 Task: Add Alter Eco Dark Chocolate, Classic Blackout, 85% Cacao to the cart.
Action: Mouse moved to (12, 67)
Screenshot: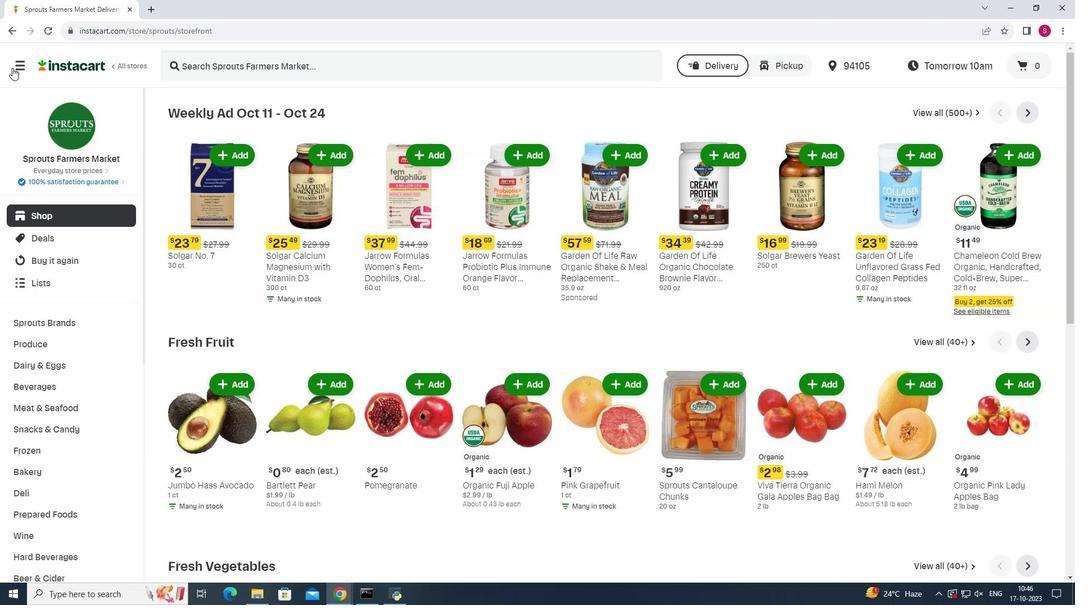 
Action: Mouse pressed left at (12, 67)
Screenshot: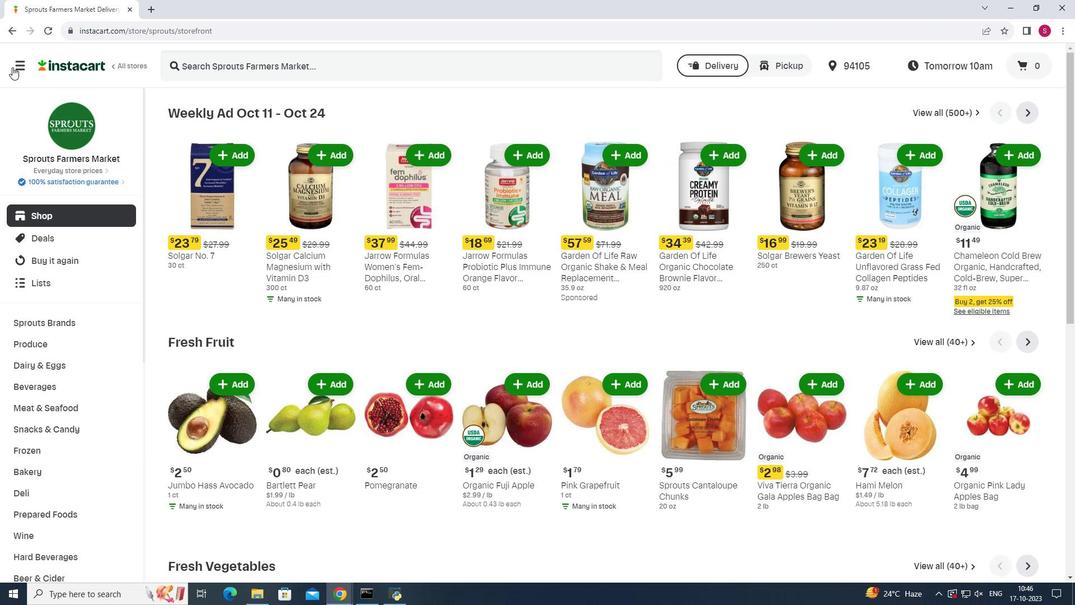 
Action: Mouse moved to (62, 298)
Screenshot: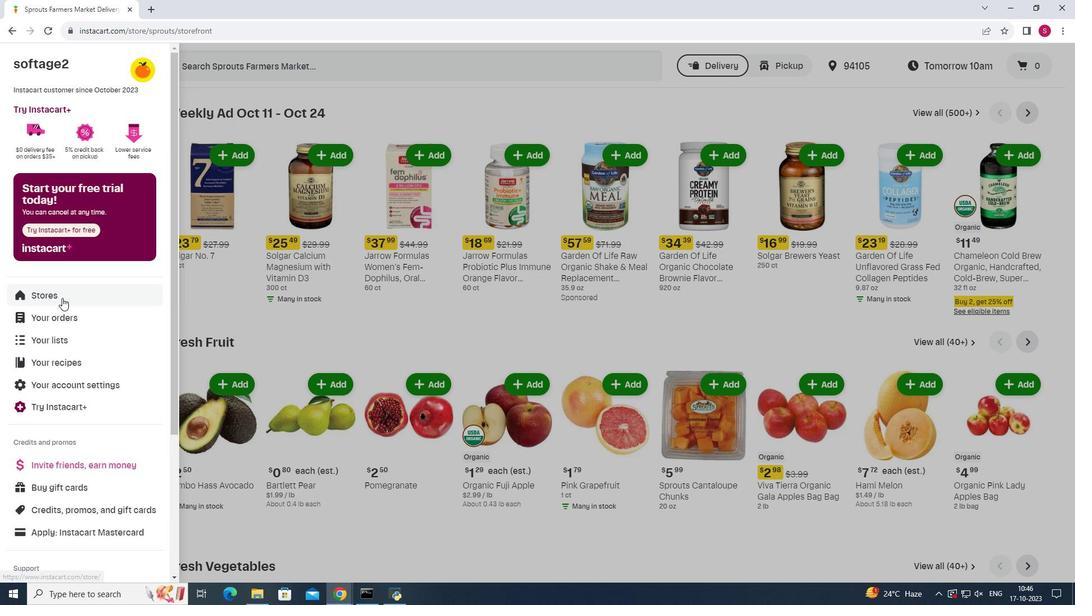 
Action: Mouse pressed left at (62, 298)
Screenshot: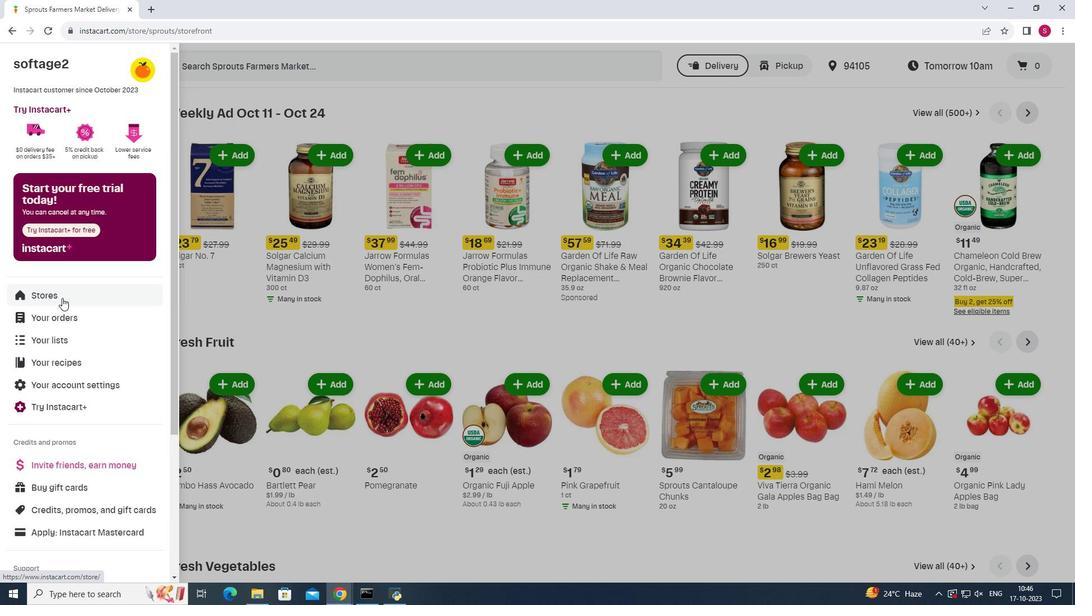 
Action: Mouse moved to (258, 99)
Screenshot: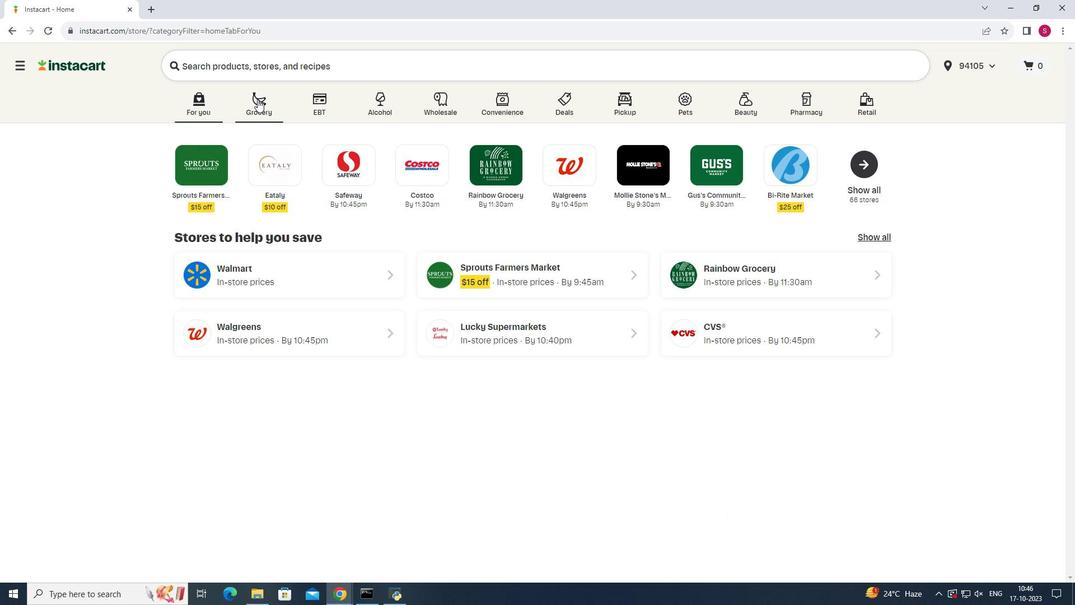 
Action: Mouse pressed left at (258, 99)
Screenshot: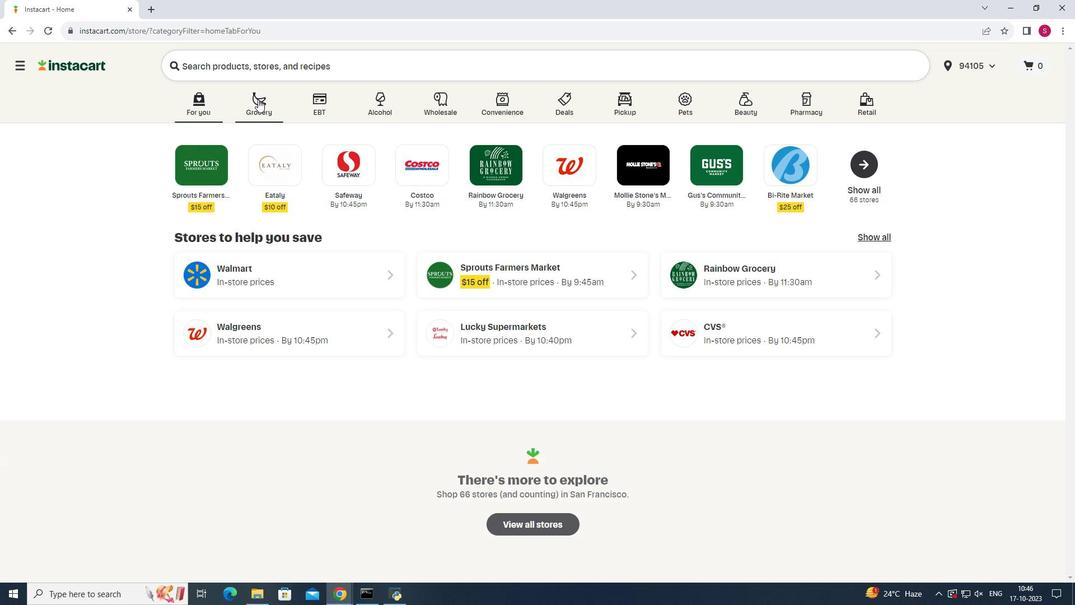 
Action: Mouse moved to (786, 152)
Screenshot: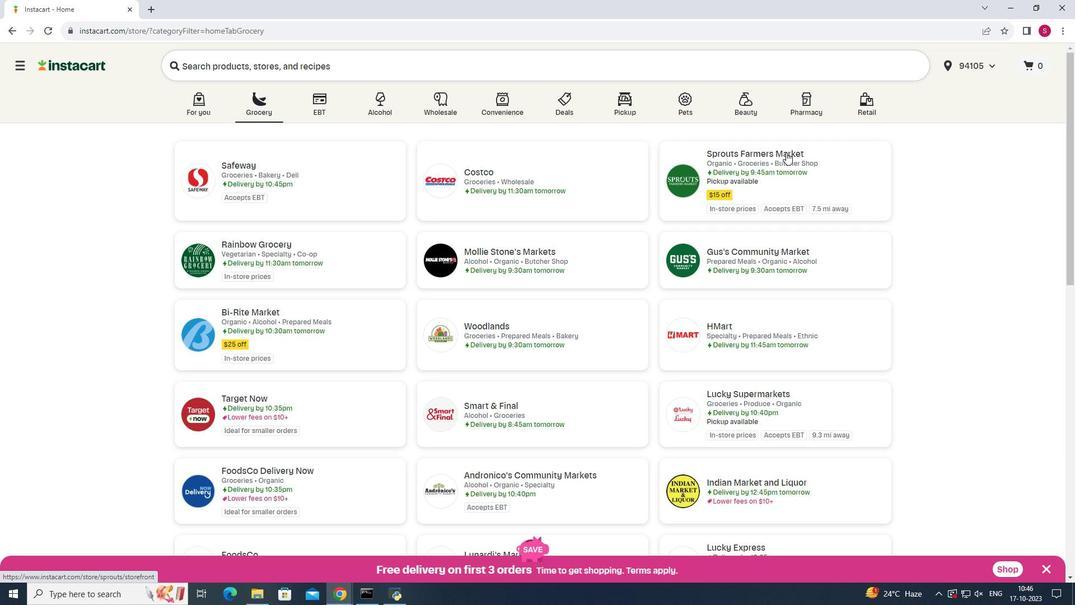 
Action: Mouse pressed left at (786, 152)
Screenshot: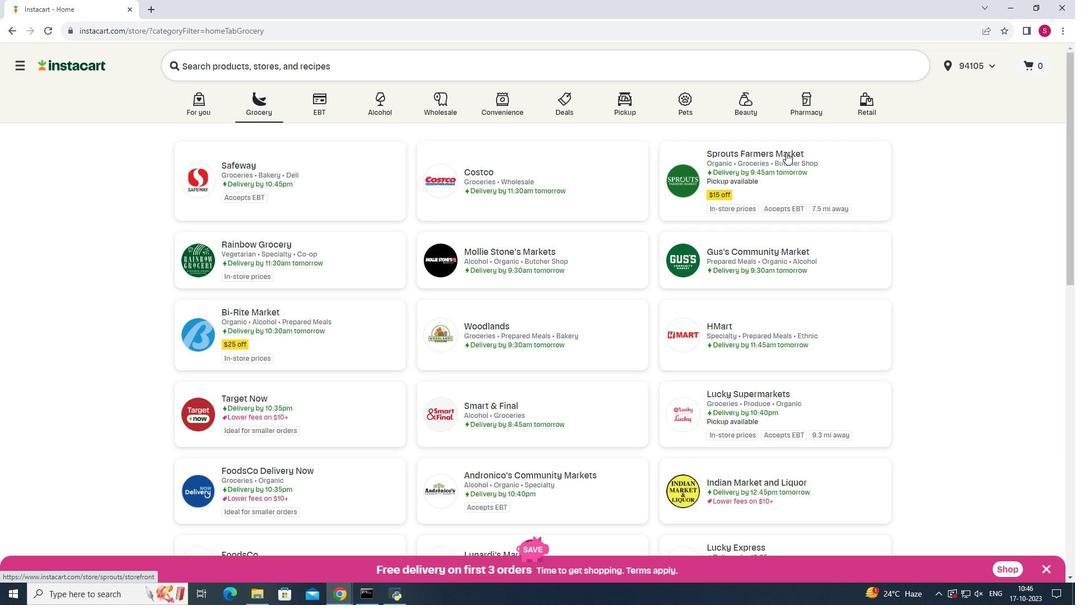 
Action: Mouse moved to (57, 429)
Screenshot: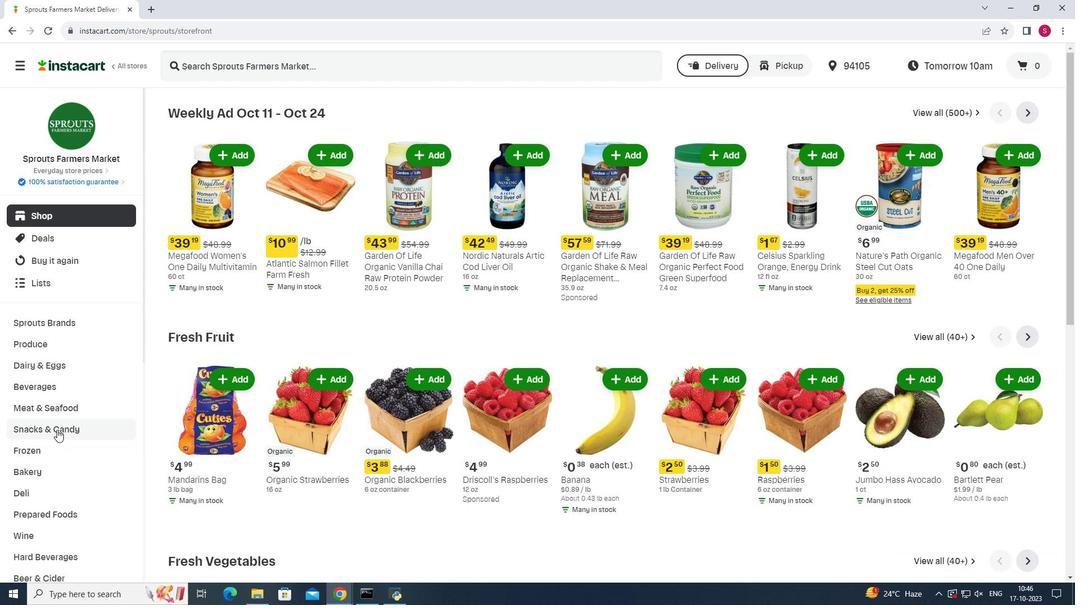 
Action: Mouse pressed left at (57, 429)
Screenshot: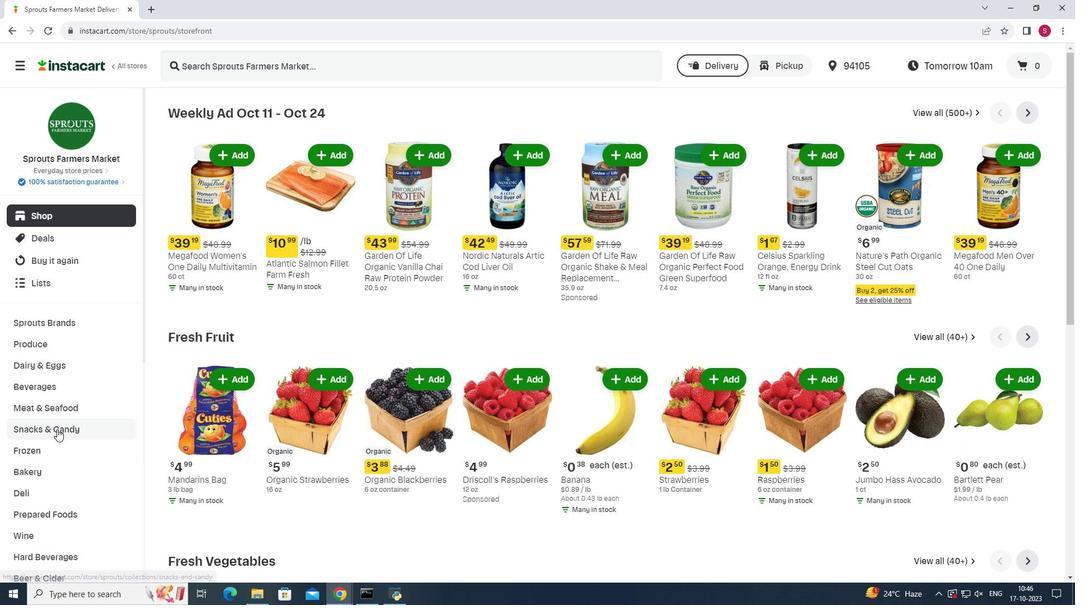 
Action: Mouse moved to (313, 138)
Screenshot: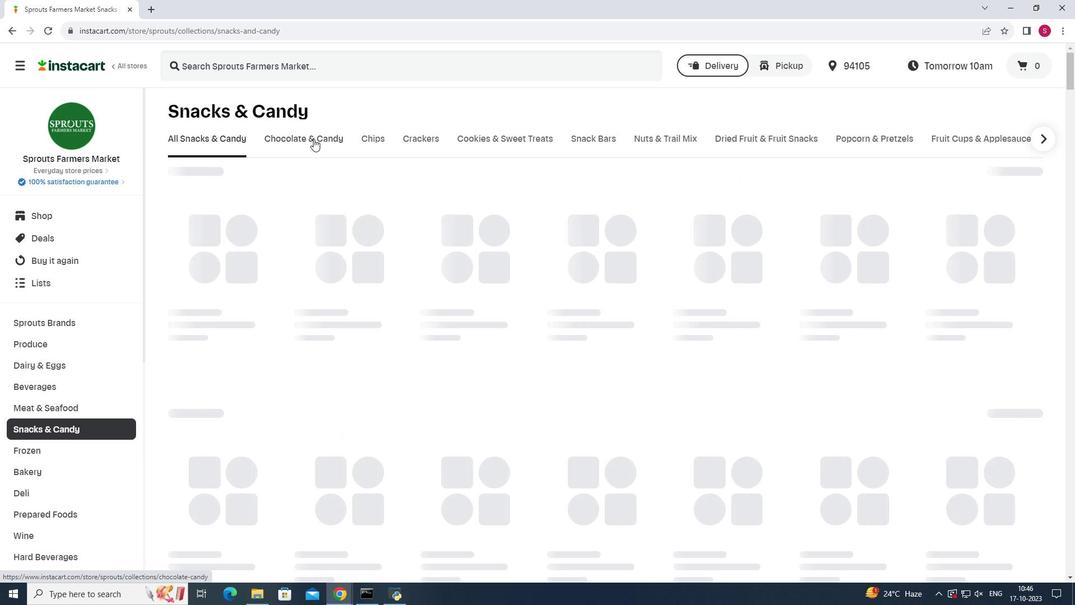 
Action: Mouse pressed left at (313, 138)
Screenshot: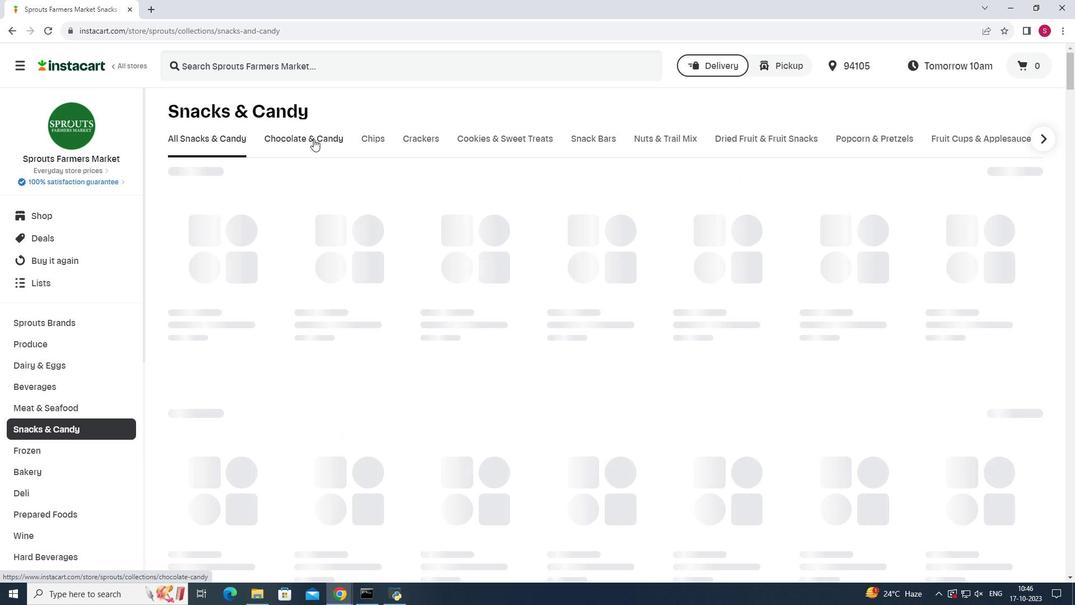 
Action: Mouse moved to (301, 187)
Screenshot: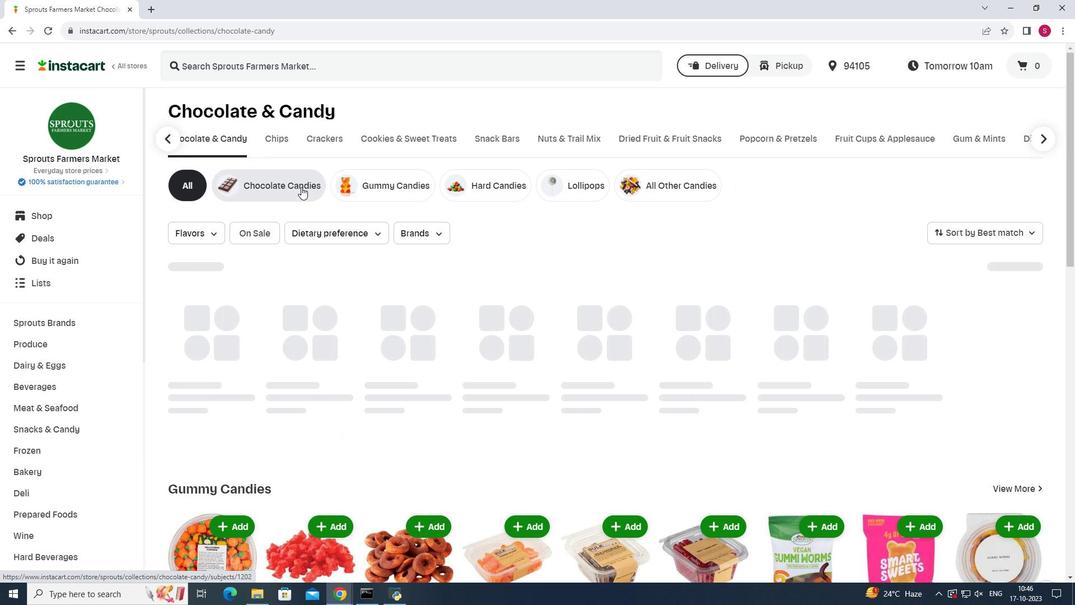 
Action: Mouse pressed left at (301, 187)
Screenshot: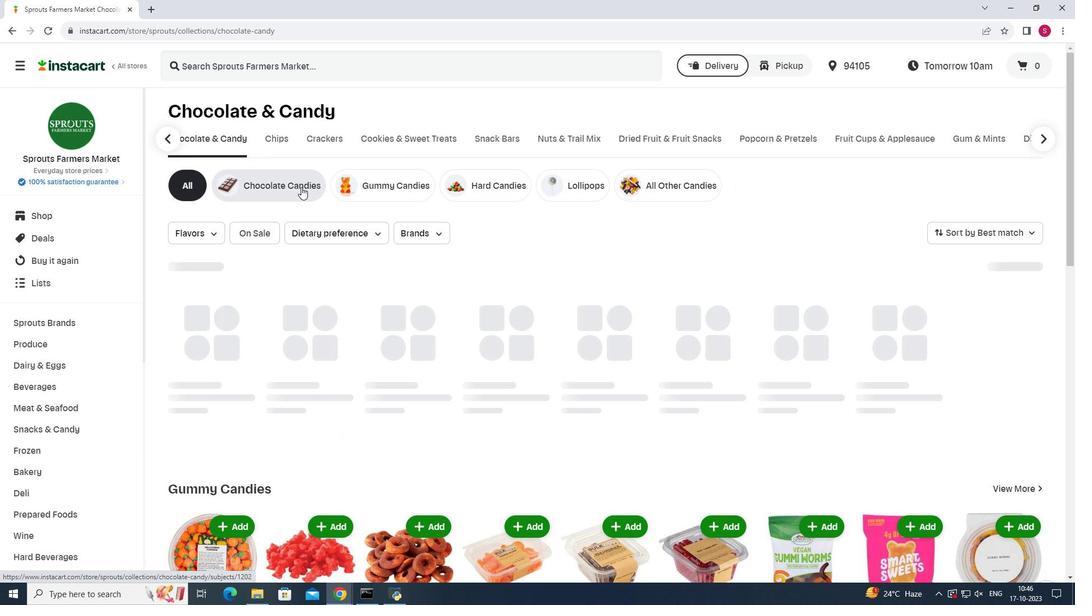 
Action: Mouse moved to (429, 65)
Screenshot: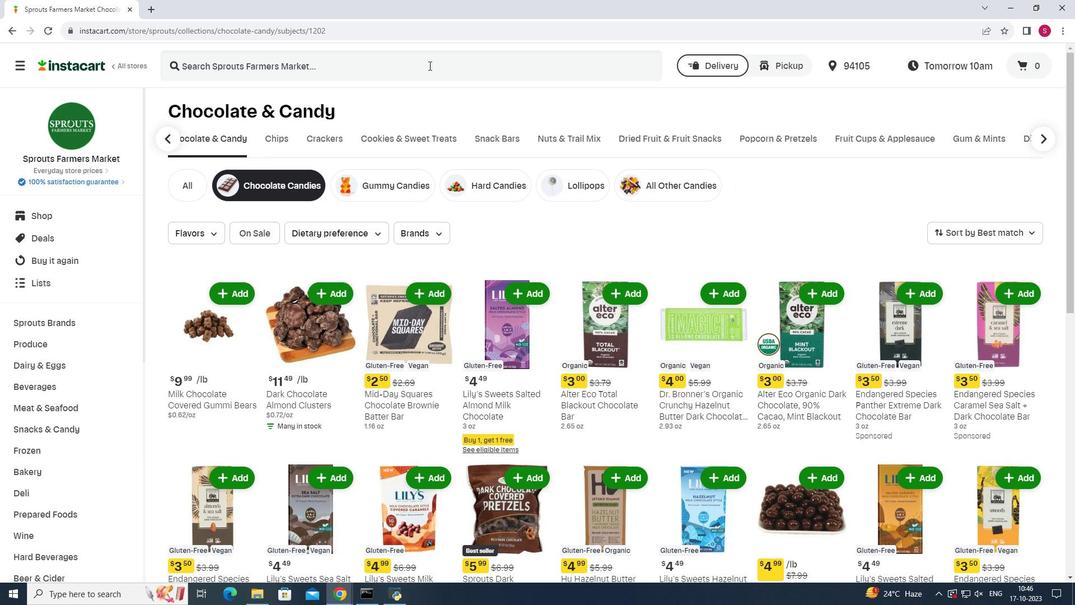 
Action: Mouse pressed left at (429, 65)
Screenshot: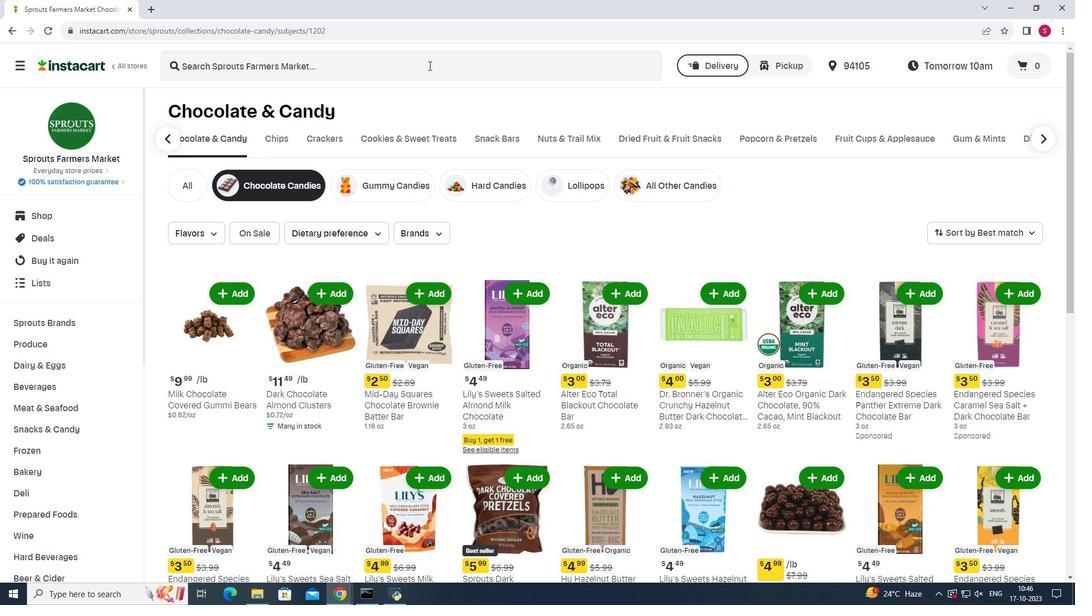 
Action: Mouse moved to (427, 62)
Screenshot: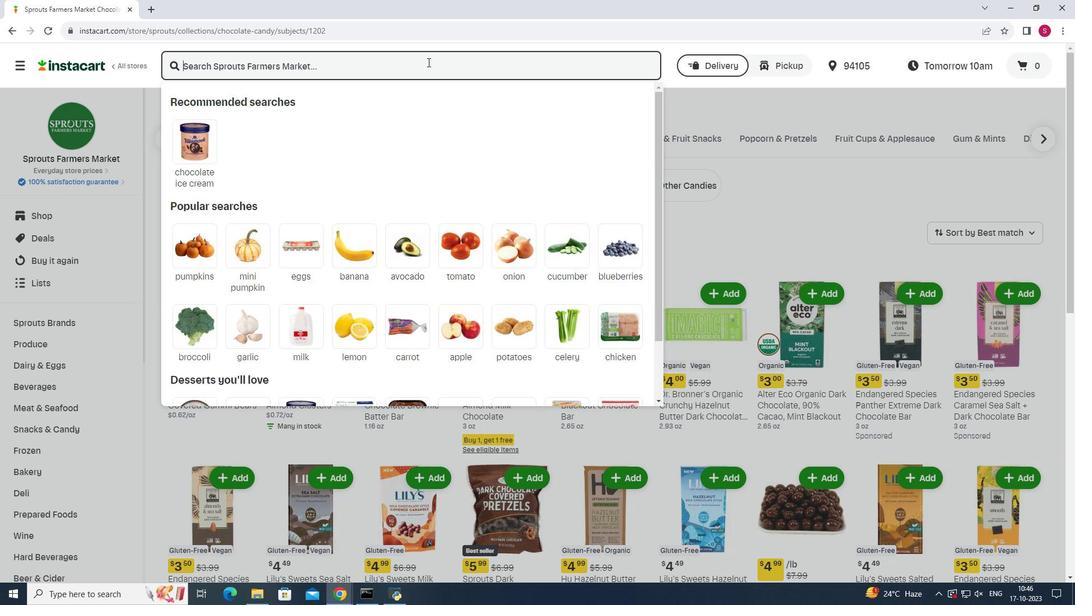 
Action: Key pressed <Key.shift>Alter<Key.space><Key.shift>Eco<Key.space><Key.shift>Dark<Key.space><Key.shift>Chocolate,<Key.space><Key.shift><Key.shift><Key.shift>Classic<Key.space><Key.shift>Blackout,<Key.space>85<Key.shift><Key.shift><Key.shift><Key.shift>%<Key.space><Key.shift><Key.shift>Cacao<Key.enter>
Screenshot: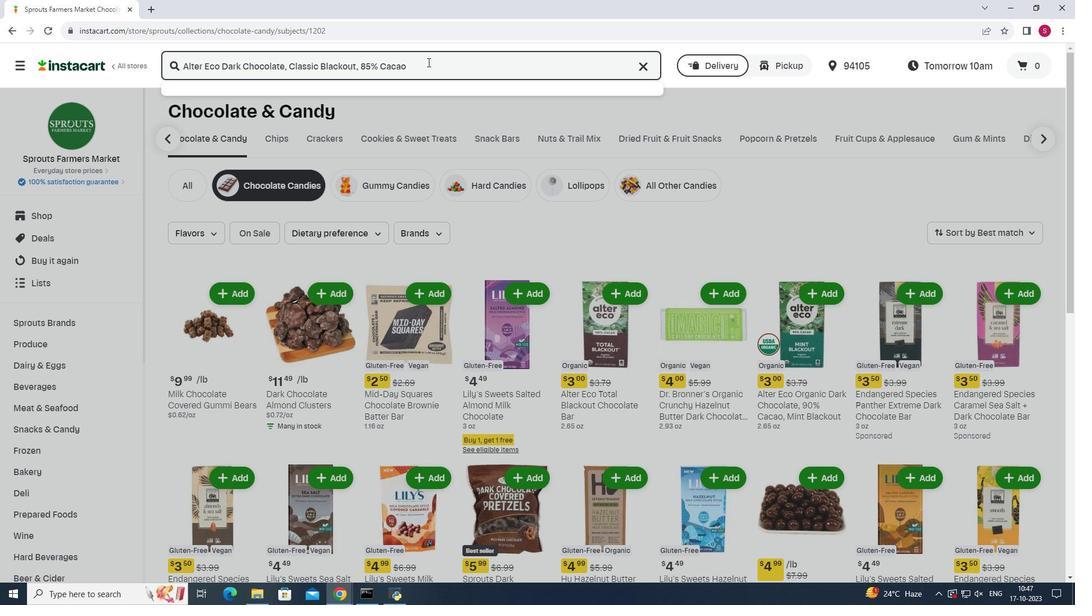
Action: Mouse moved to (650, 231)
Screenshot: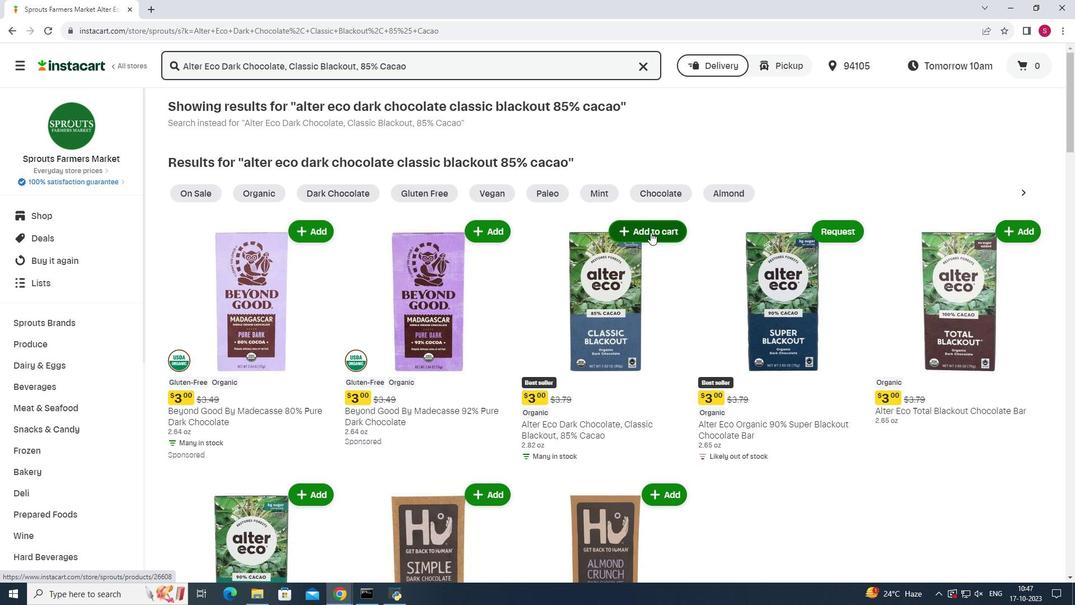 
Action: Mouse pressed left at (650, 231)
Screenshot: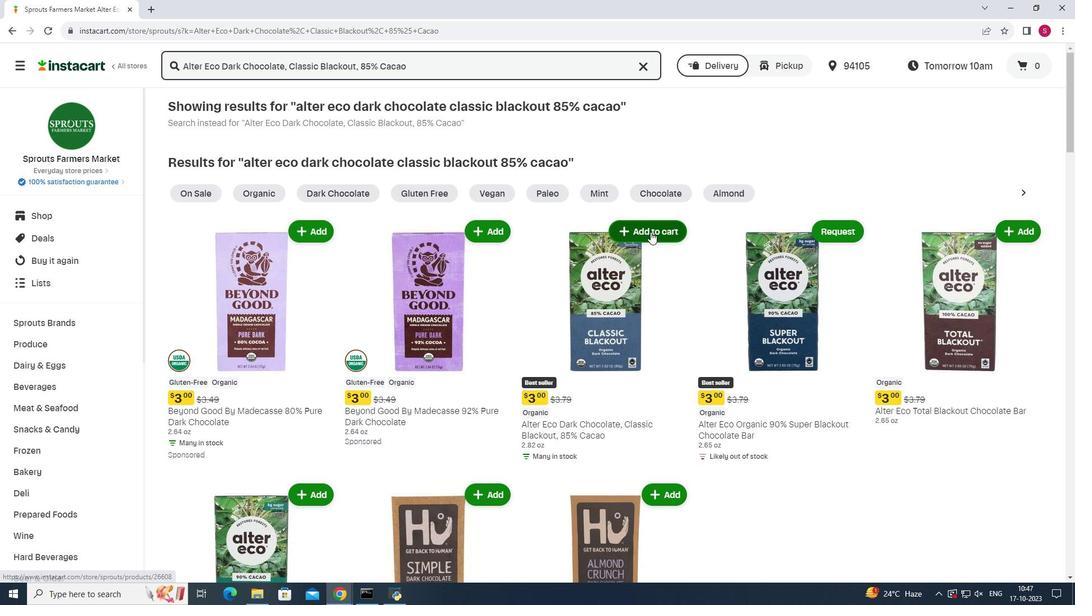 
Action: Mouse moved to (818, 135)
Screenshot: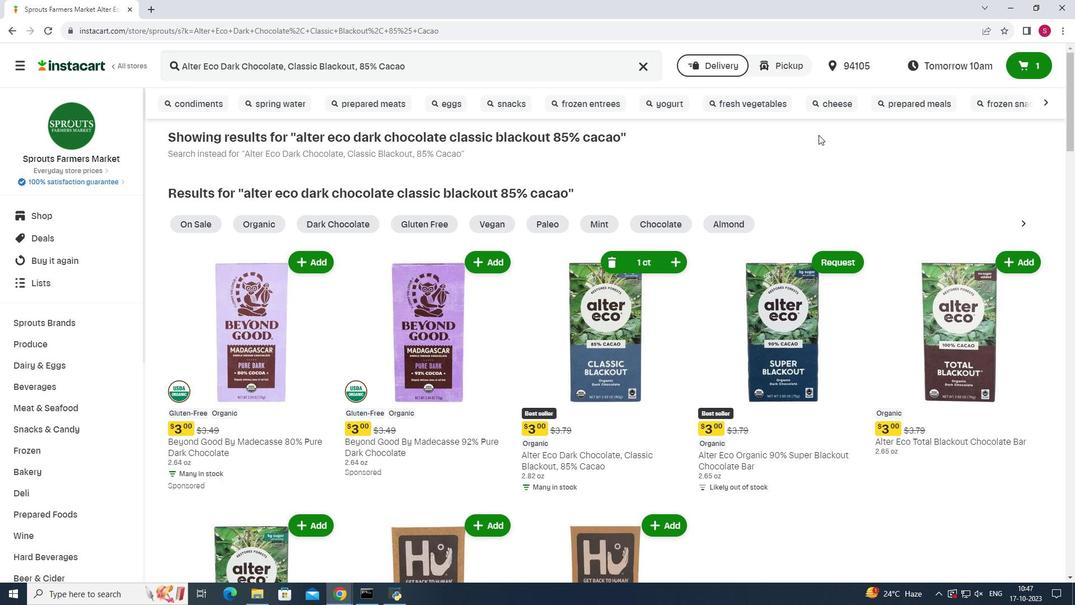 
